 Task: Guide me through Rockefeller Center to the Top of the Rock observation deck.
Action: Mouse moved to (272, 72)
Screenshot: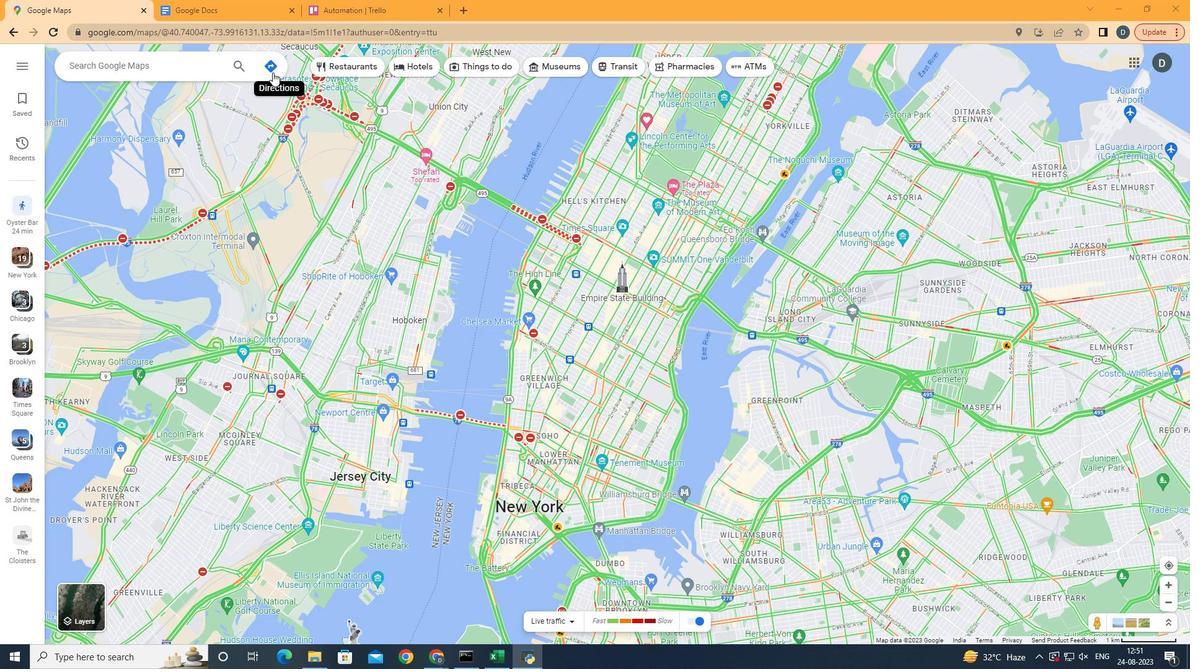 
Action: Mouse pressed left at (272, 72)
Screenshot: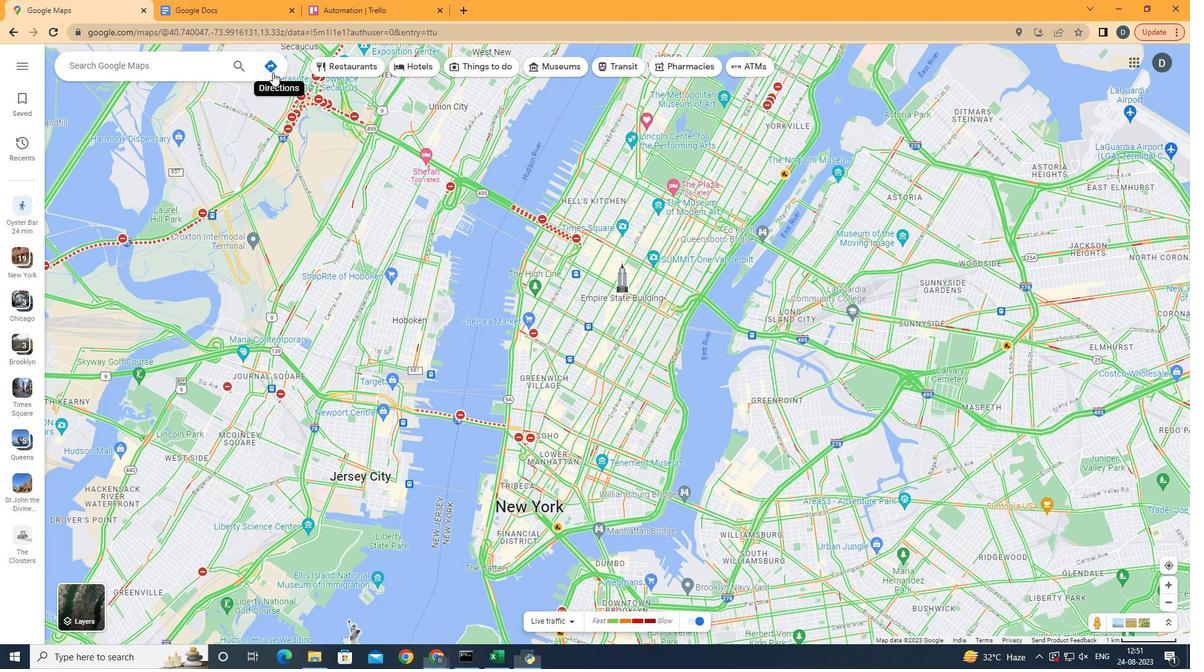 
Action: Mouse moved to (177, 98)
Screenshot: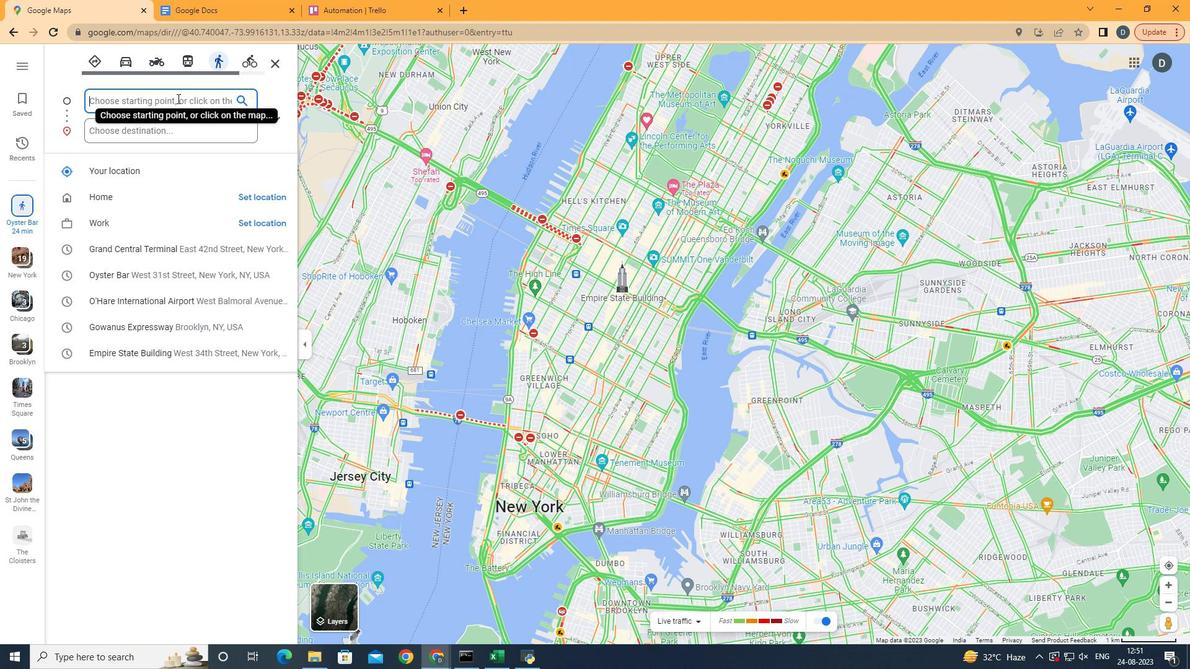
Action: Mouse pressed left at (177, 98)
Screenshot: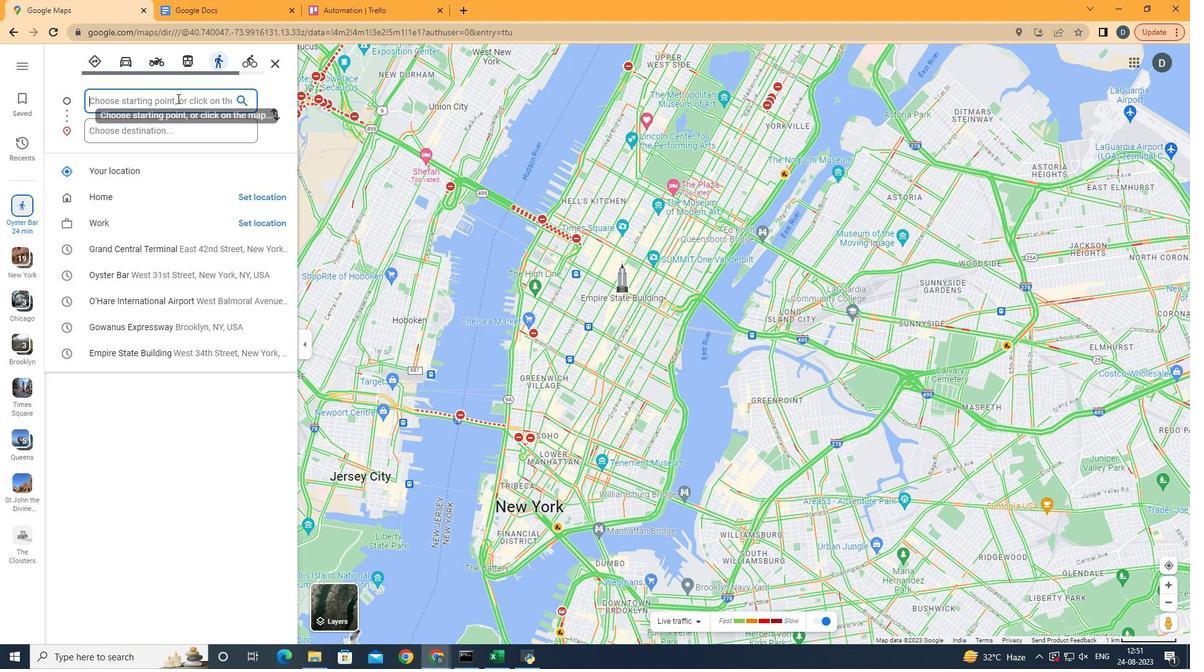 
Action: Key pressed <Key.shift><Key.shift><Key.shift><Key.shift><Key.shift><Key.shift><Key.shift><Key.shift><Key.shift><Key.shift><Key.shift><Key.shift><Key.shift><Key.shift><Key.shift><Key.shift><Key.shift>Rockefeller<Key.space><Key.shift>Center
Screenshot: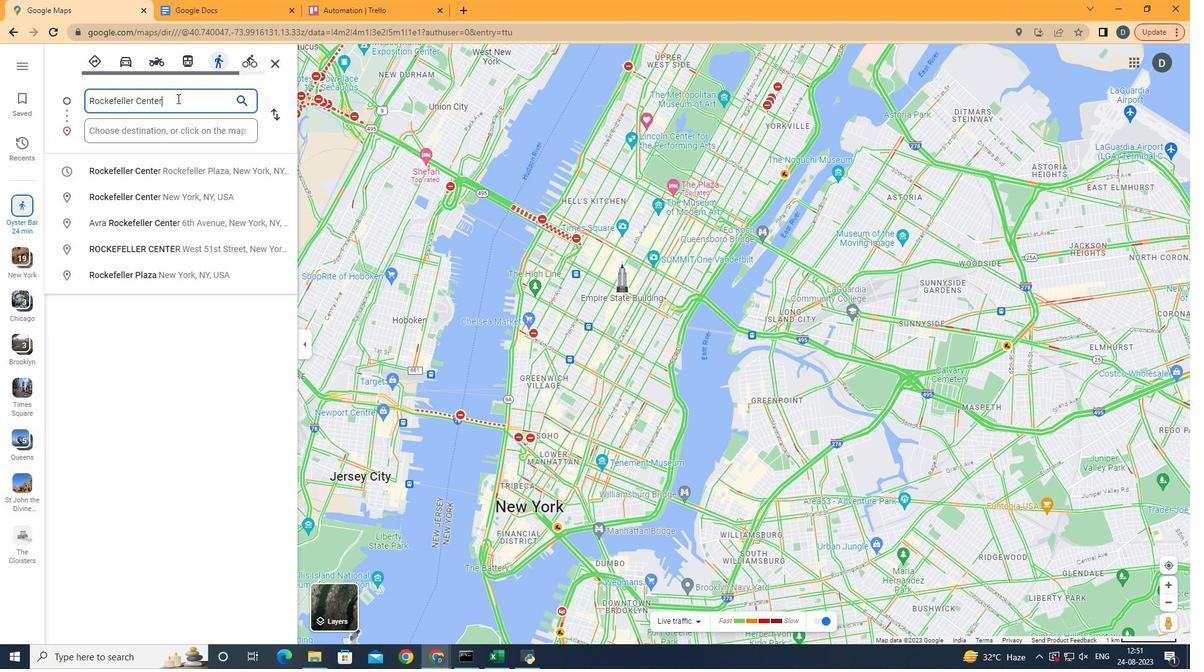 
Action: Mouse moved to (193, 173)
Screenshot: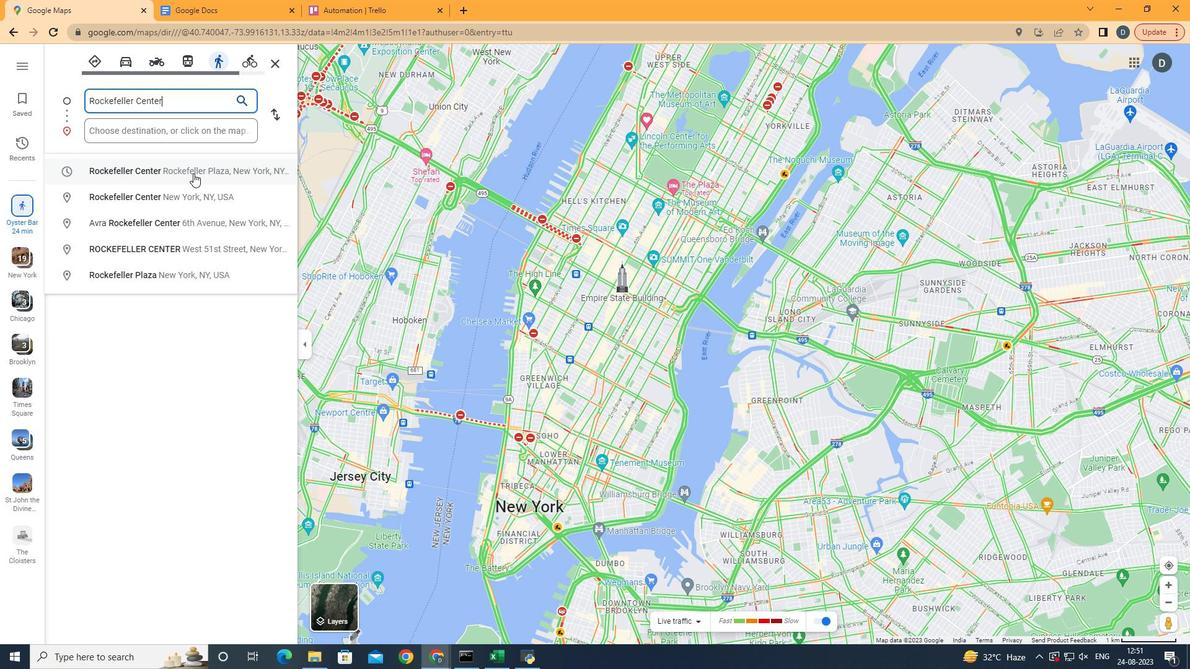 
Action: Mouse pressed left at (193, 173)
Screenshot: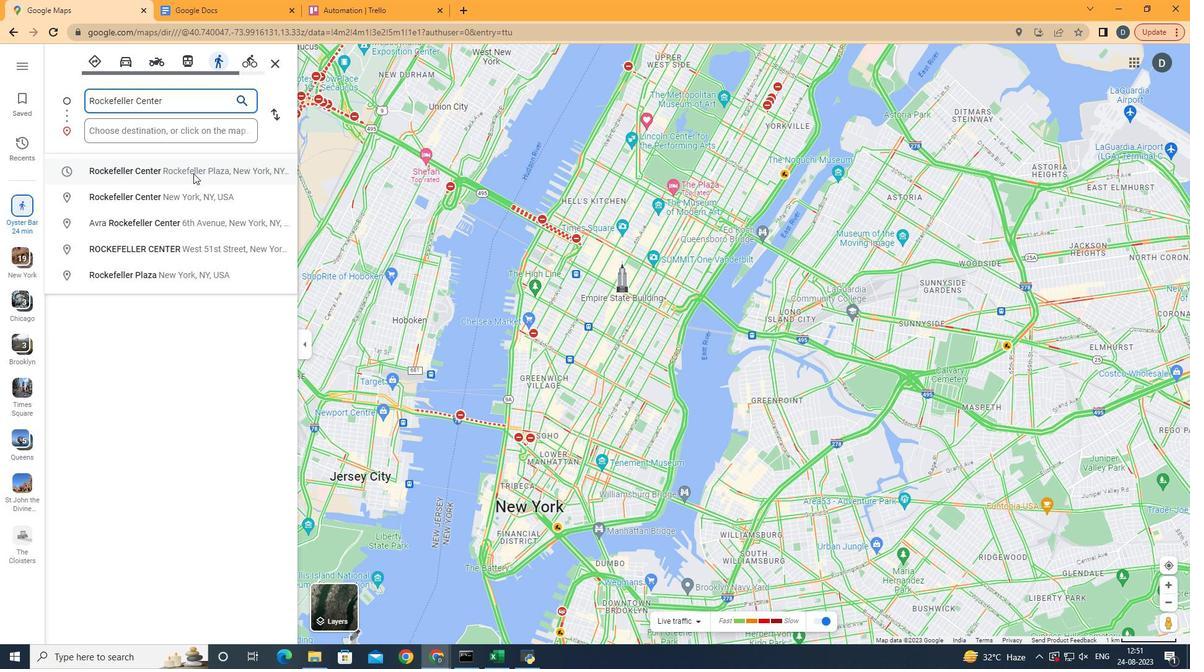 
Action: Mouse moved to (176, 132)
Screenshot: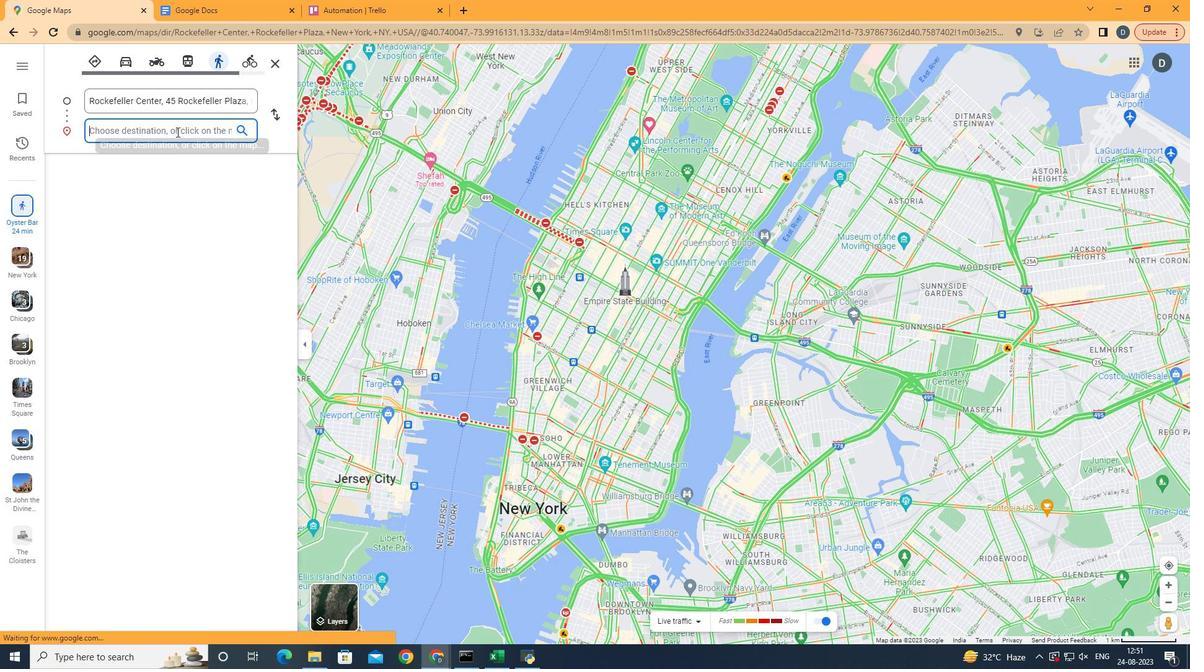 
Action: Mouse pressed left at (176, 132)
Screenshot: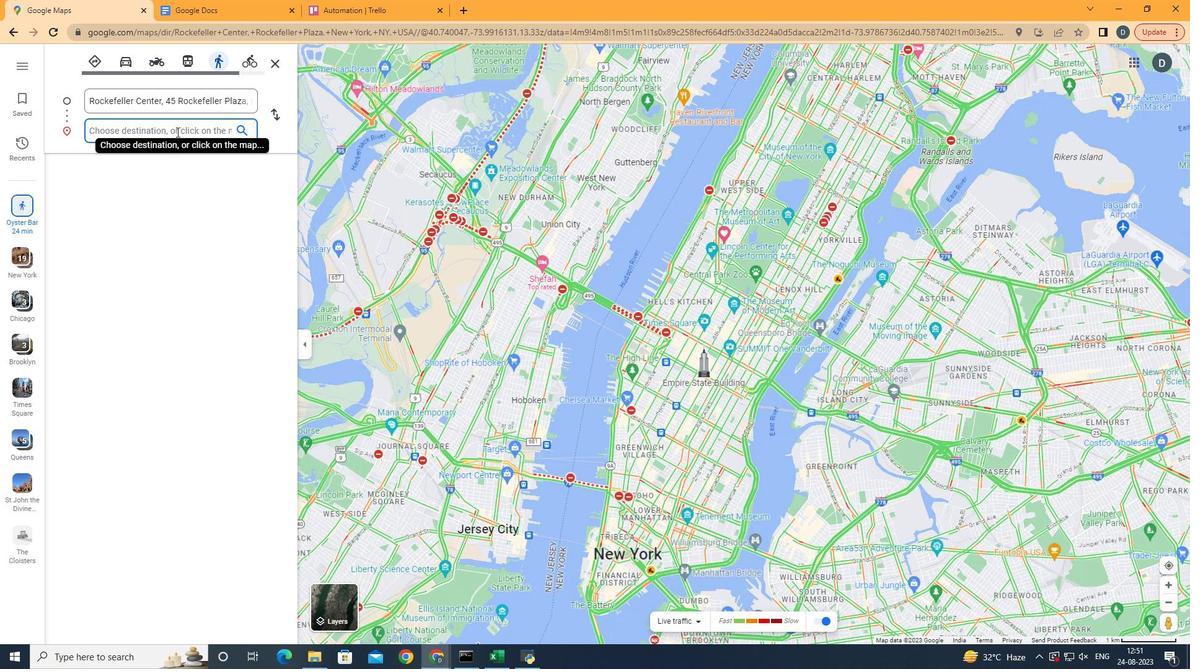 
Action: Key pressed <Key.shift>Top
Screenshot: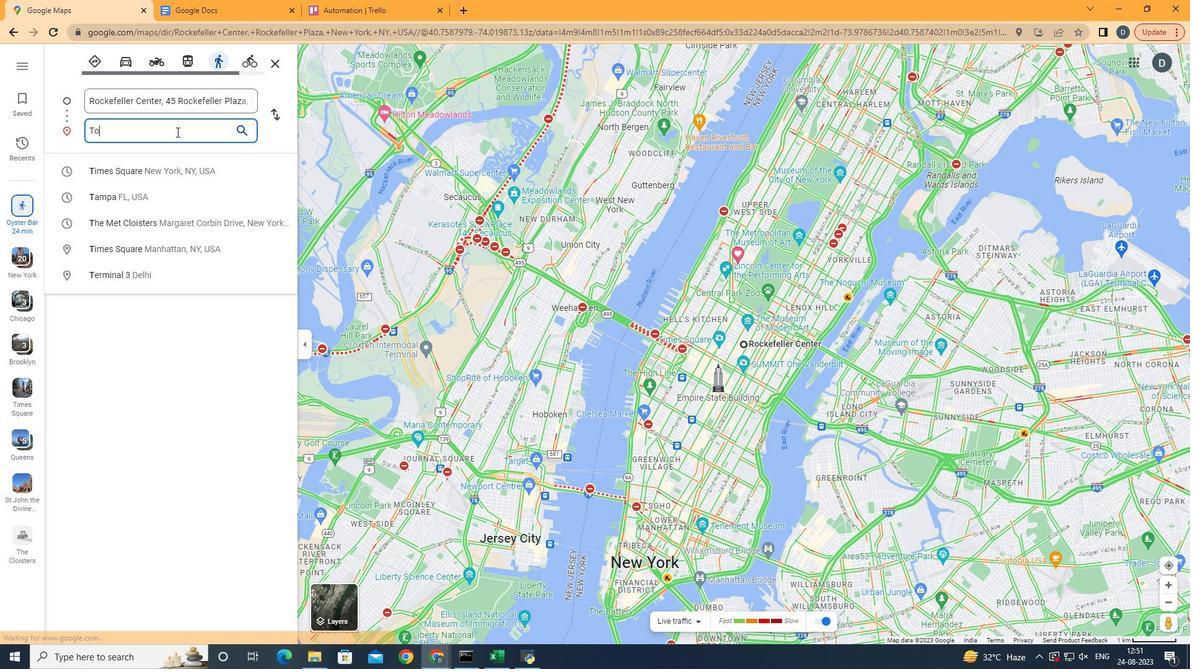 
Action: Mouse moved to (183, 165)
Screenshot: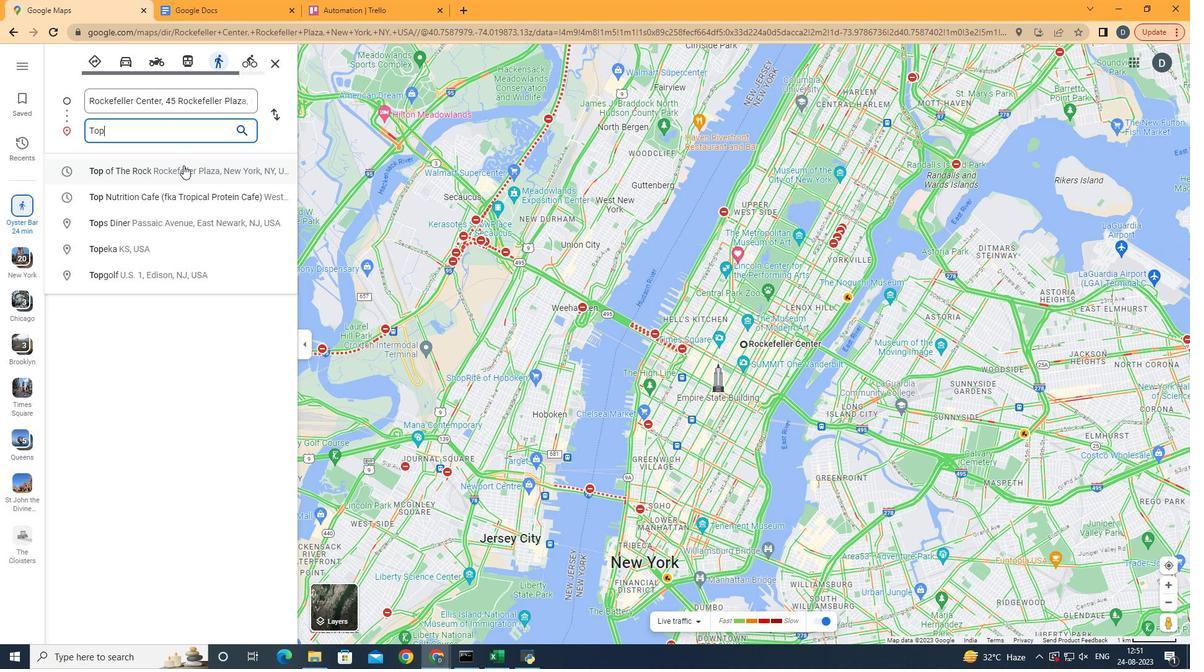 
Action: Mouse pressed left at (183, 165)
Screenshot: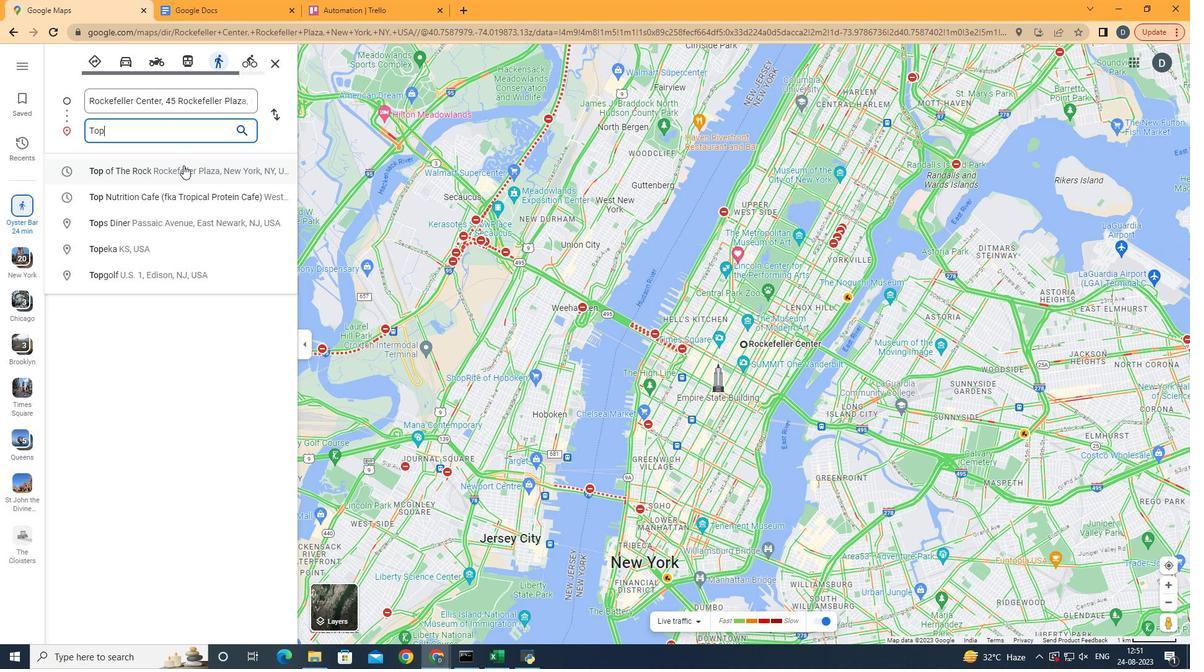 
Action: Mouse moved to (778, 372)
Screenshot: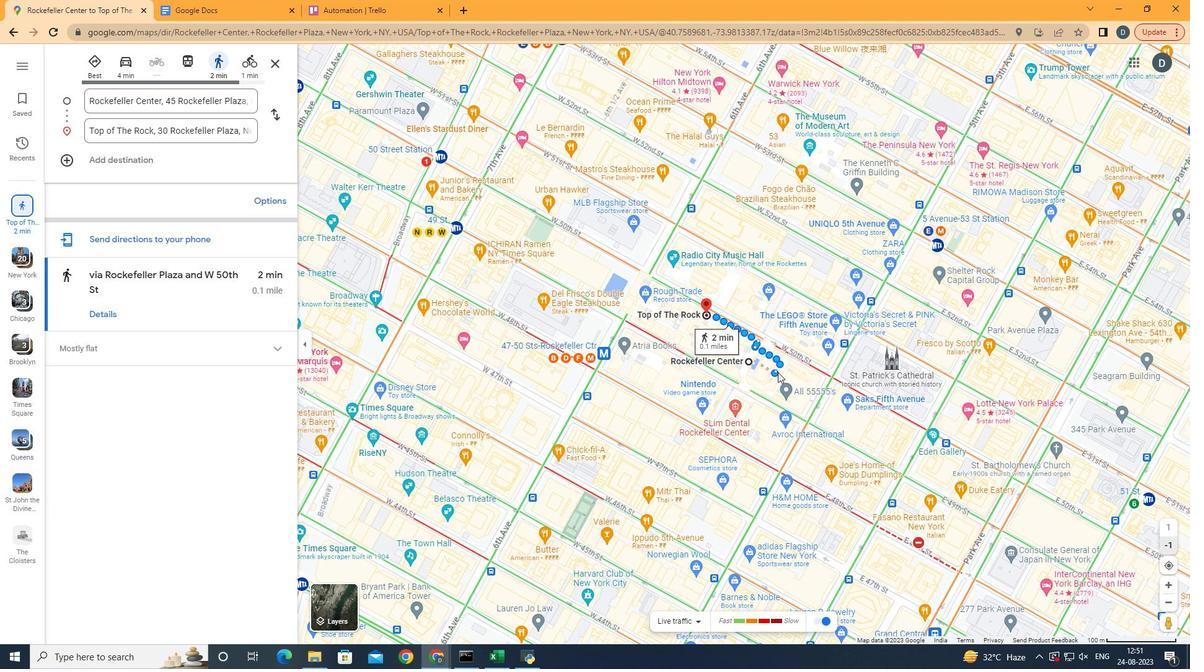 
Action: Mouse scrolled (778, 373) with delta (0, 0)
Screenshot: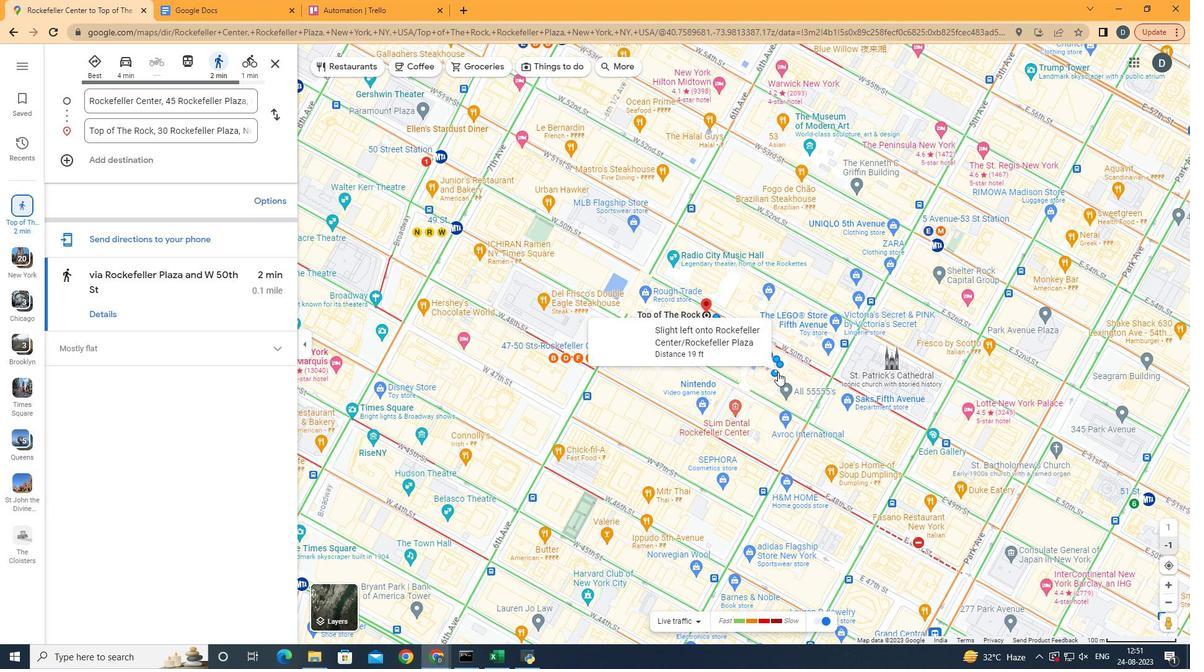 
Action: Mouse scrolled (778, 373) with delta (0, 0)
Screenshot: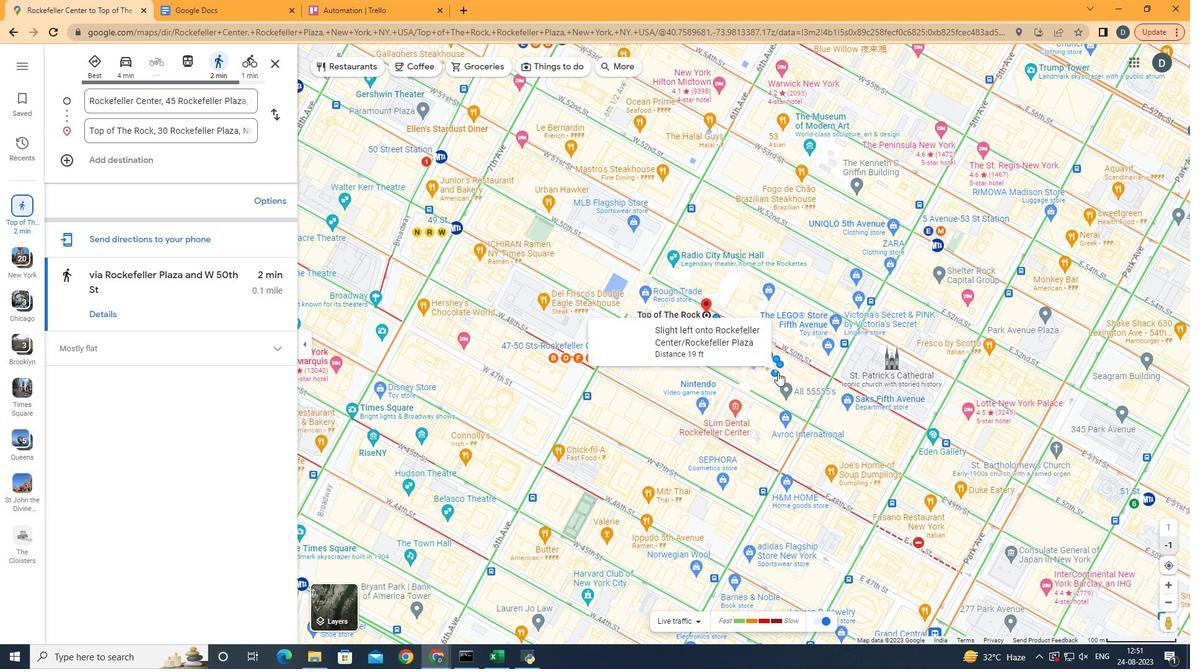 
Action: Mouse scrolled (778, 373) with delta (0, 0)
Screenshot: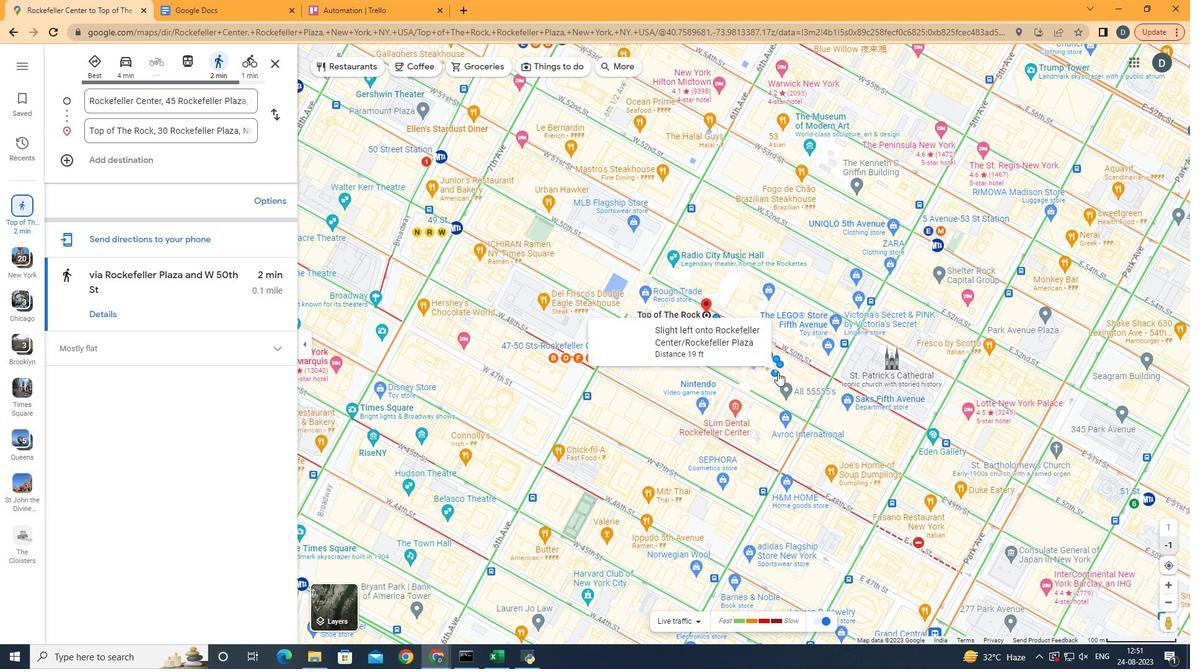 
Action: Mouse scrolled (778, 373) with delta (0, 0)
Screenshot: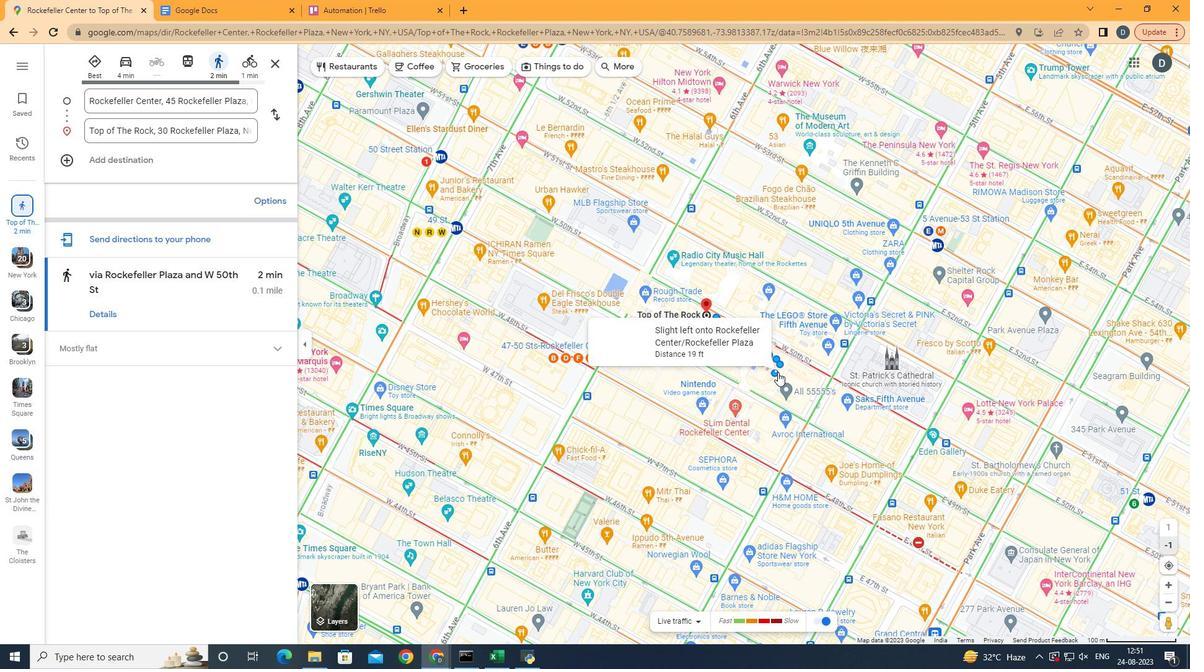 
Action: Mouse scrolled (778, 373) with delta (0, 0)
Screenshot: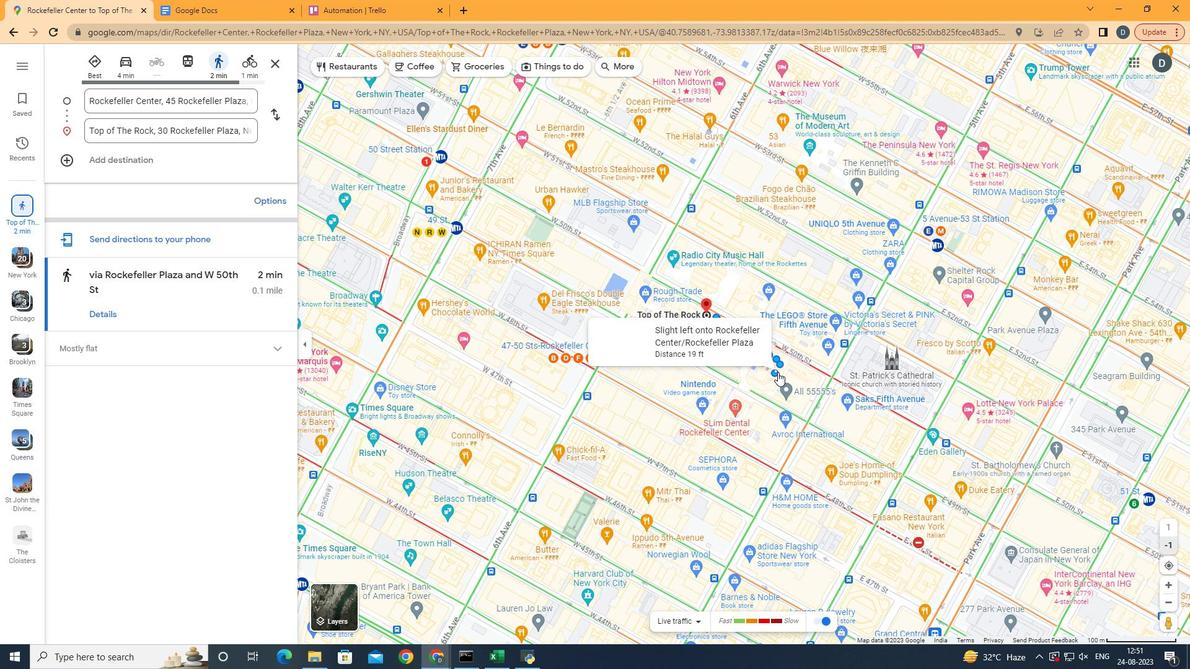 
Action: Mouse scrolled (778, 373) with delta (0, 0)
Screenshot: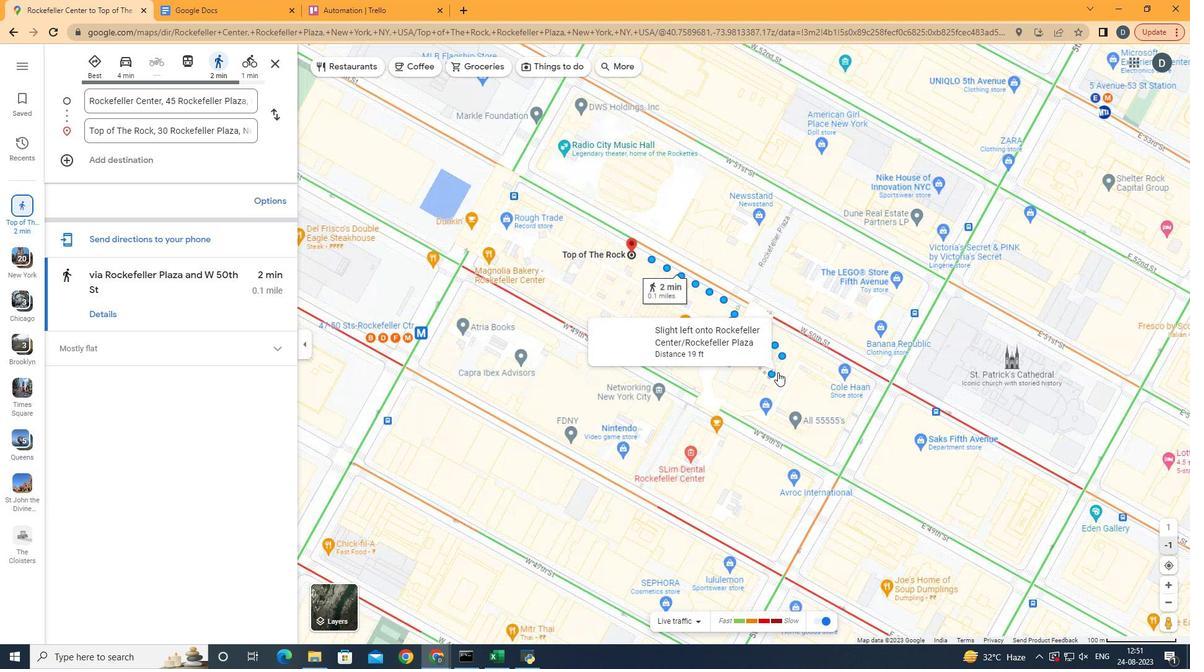 
Action: Mouse scrolled (778, 373) with delta (0, 0)
Screenshot: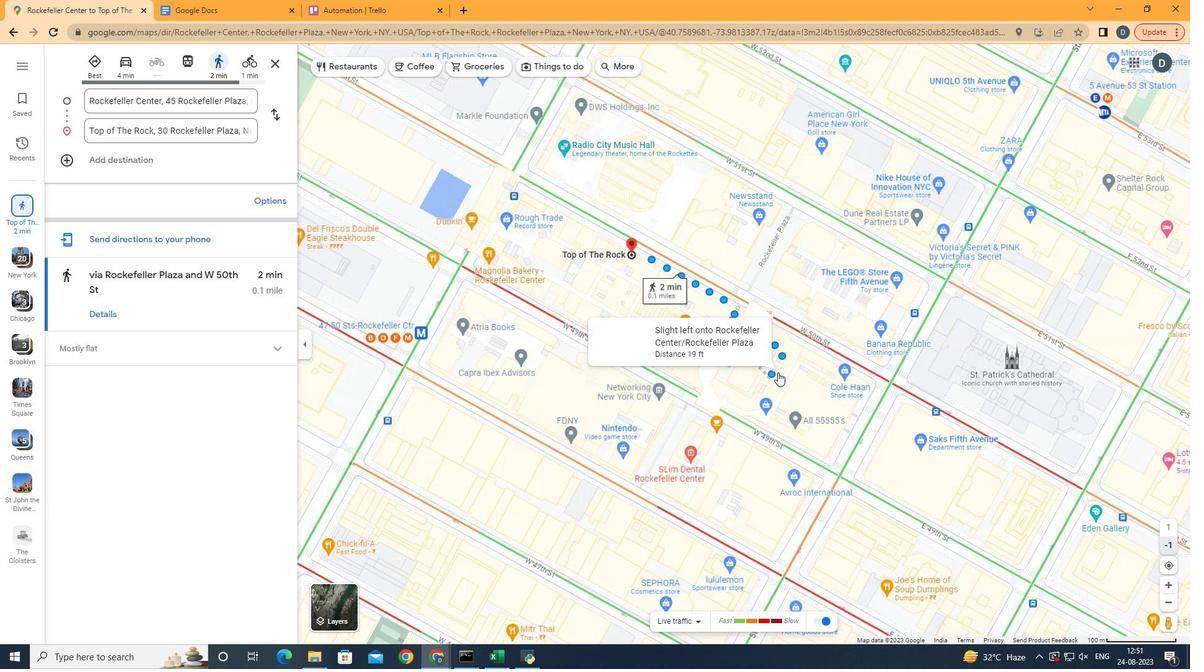 
Action: Mouse scrolled (778, 373) with delta (0, 0)
Screenshot: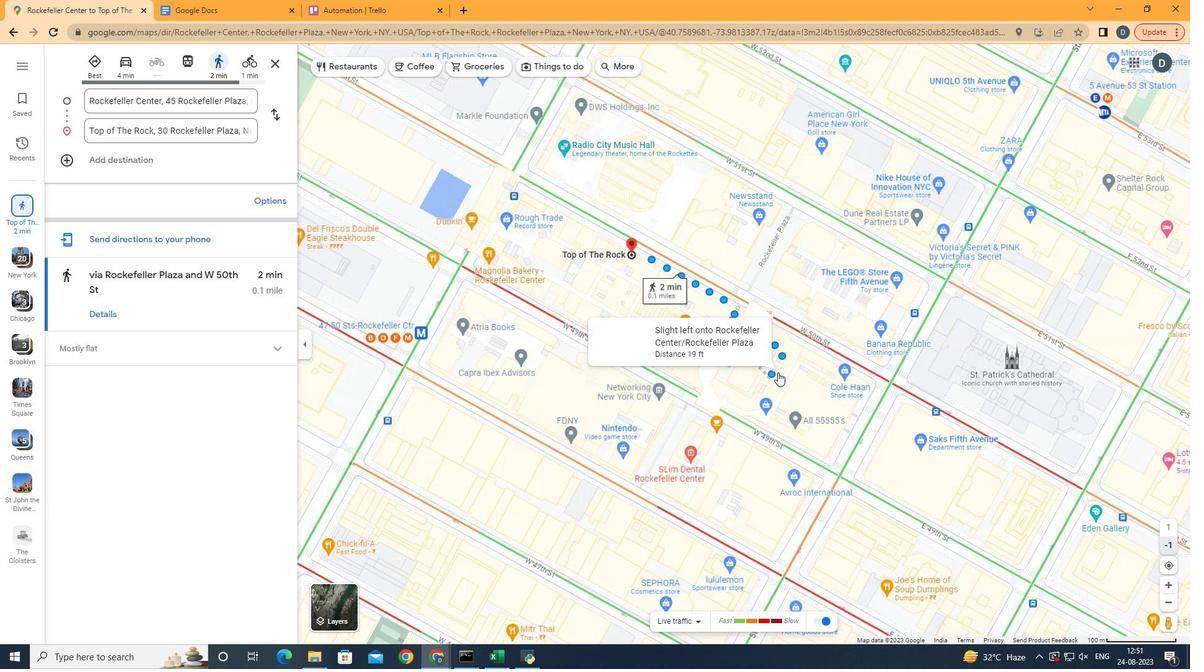 
Action: Mouse moved to (507, 200)
Screenshot: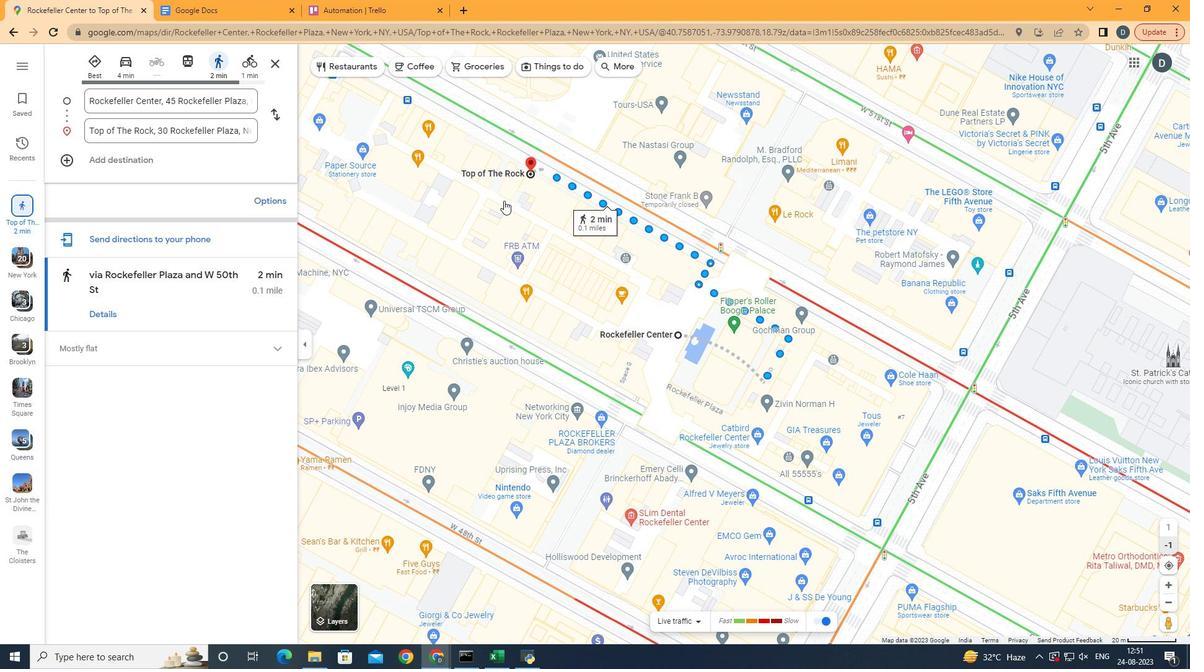 
